 Task: Open Card Card0000000292 in Board Board0000000073 in Workspace WS0000000025 in Trello. Add Member Carxxstreet791@gmail.com to Card Card0000000292 in Board Board0000000073 in Workspace WS0000000025 in Trello. Add Red Label titled Label0000000292 to Card Card0000000292 in Board Board0000000073 in Workspace WS0000000025 in Trello. Add Checklist CL0000000292 to Card Card0000000292 in Board Board0000000073 in Workspace WS0000000025 in Trello. Add Dates with Start Date as Jul 01 2023 and Due Date as Jul 31 2023 to Card Card0000000292 in Board Board0000000073 in Workspace WS0000000025 in Trello
Action: Mouse moved to (295, 448)
Screenshot: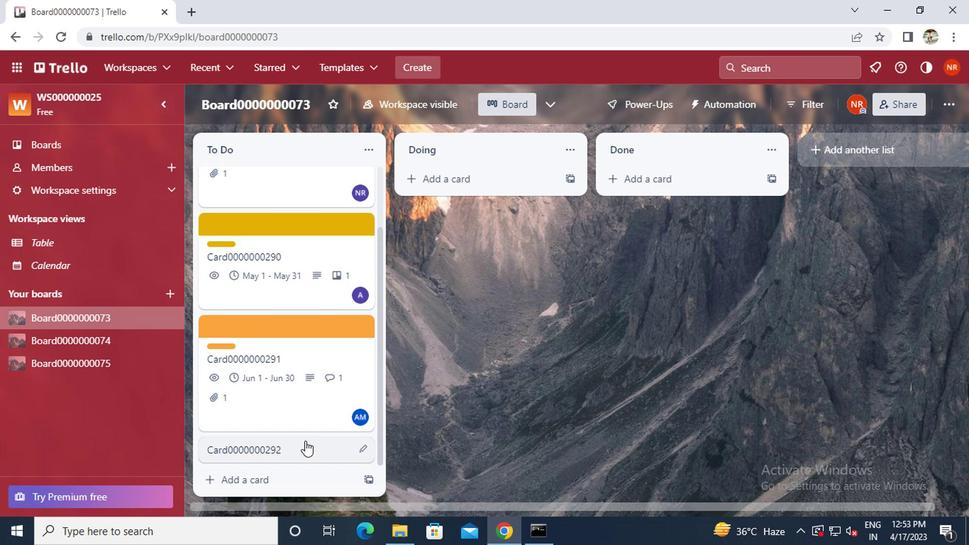 
Action: Mouse pressed left at (295, 448)
Screenshot: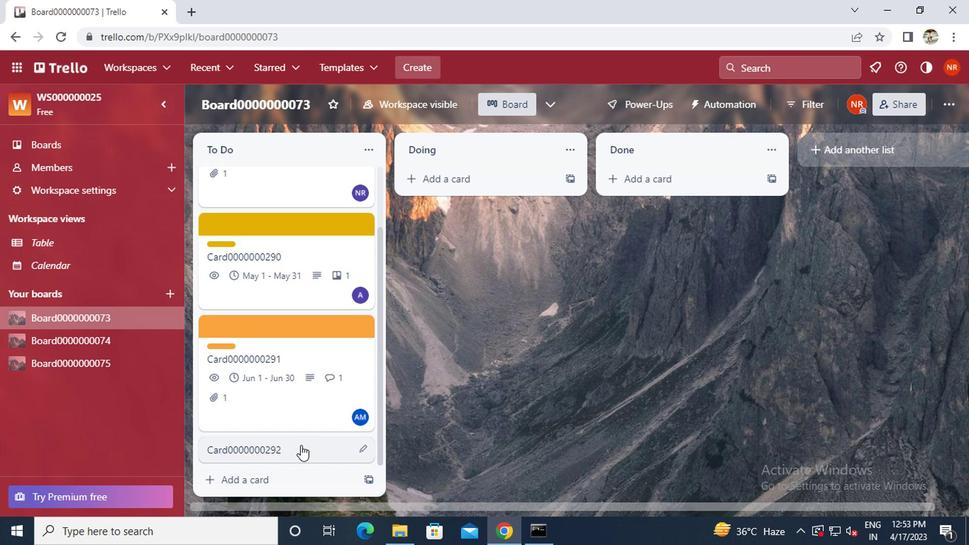 
Action: Mouse moved to (653, 184)
Screenshot: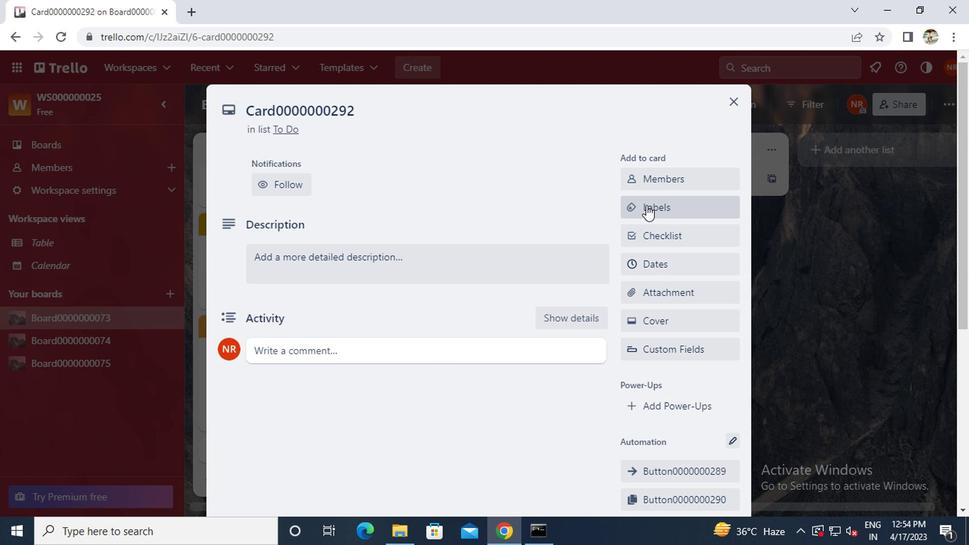 
Action: Mouse pressed left at (653, 184)
Screenshot: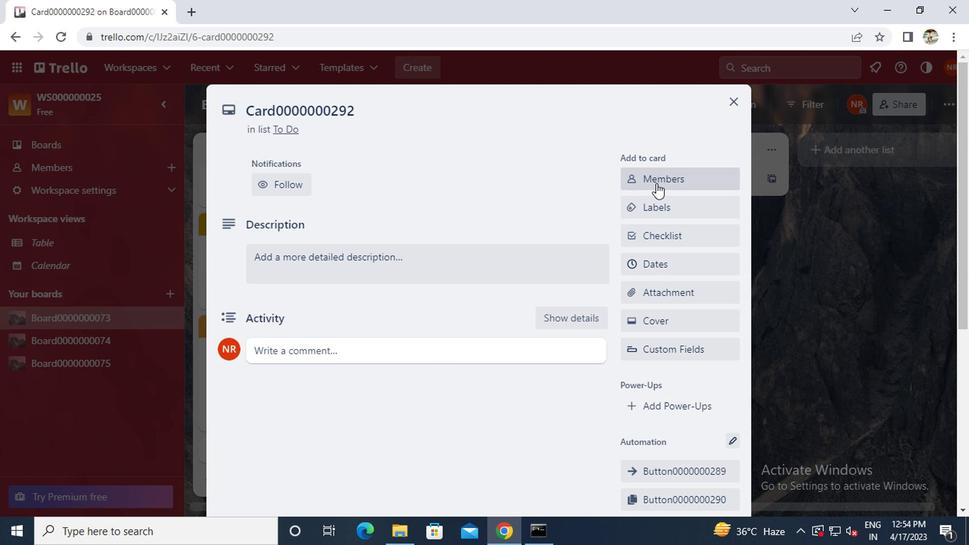 
Action: Mouse moved to (654, 183)
Screenshot: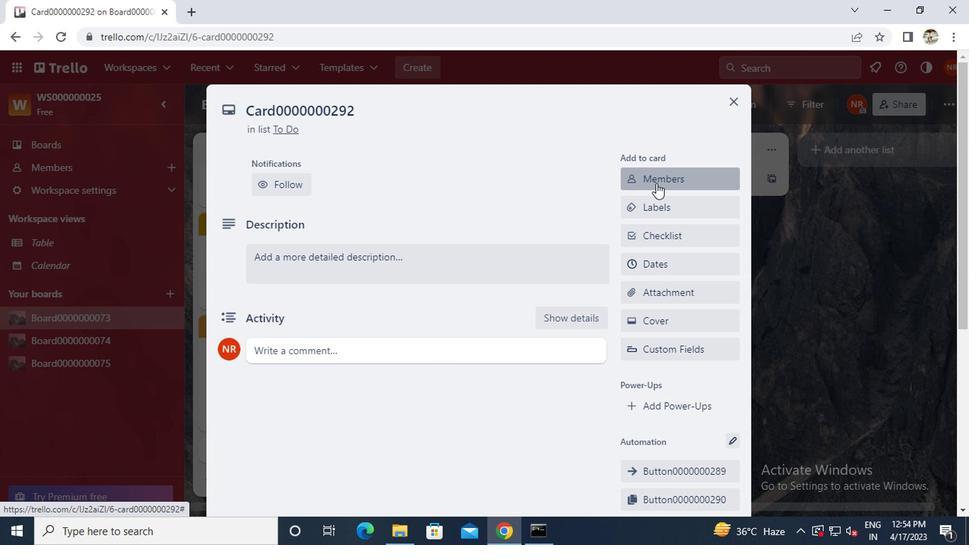
Action: Key pressed c<Key.caps_lock>ars<Key.backspace>xxstreet791<Key.shift>@GMAIL.COM
Screenshot: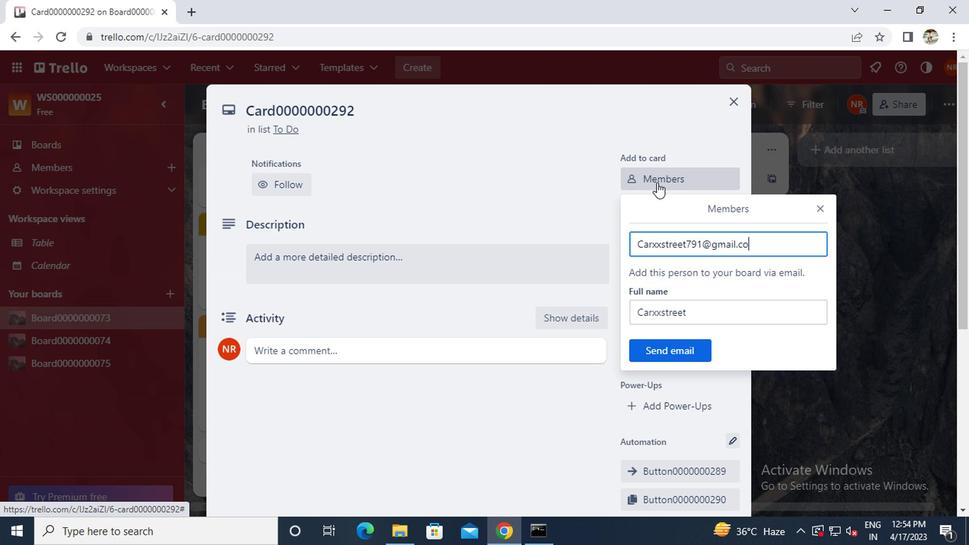 
Action: Mouse moved to (659, 353)
Screenshot: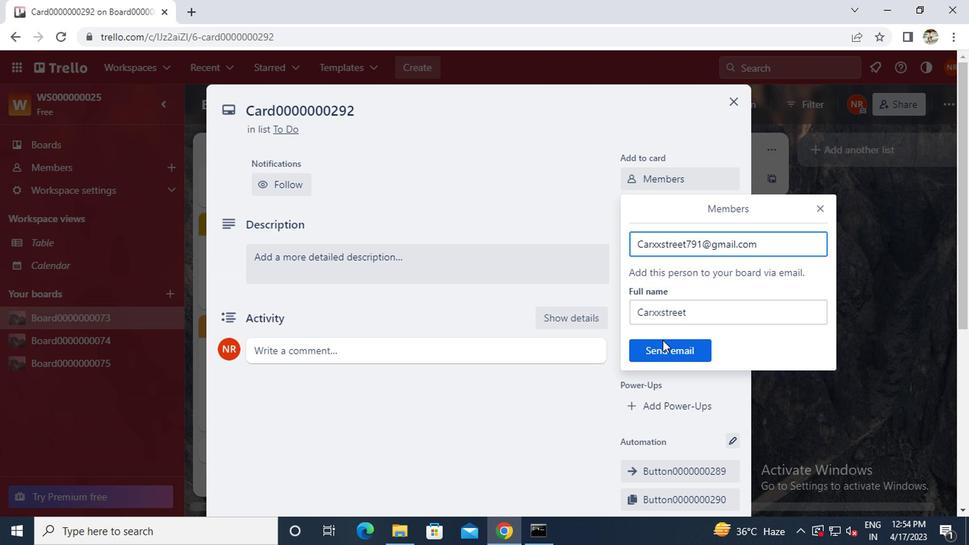 
Action: Mouse pressed left at (659, 353)
Screenshot: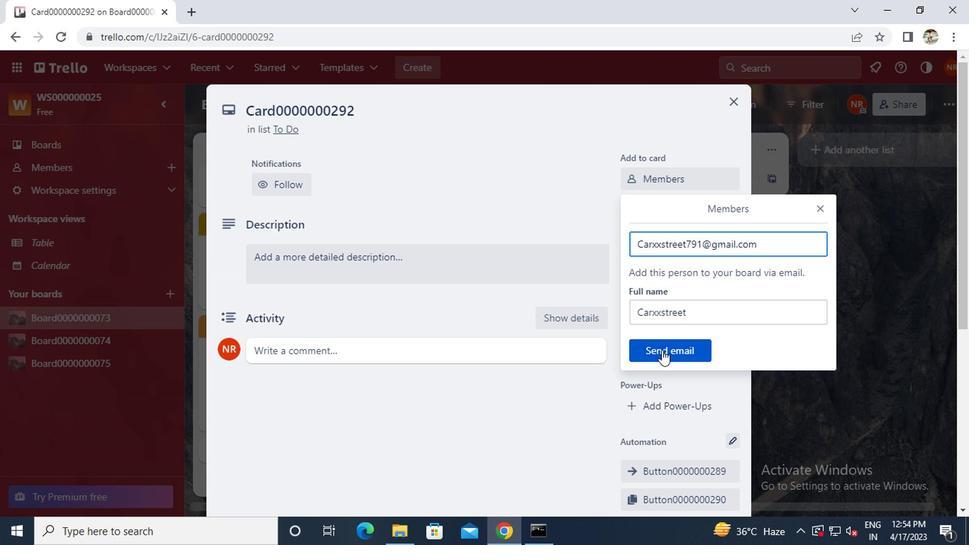 
Action: Mouse moved to (645, 198)
Screenshot: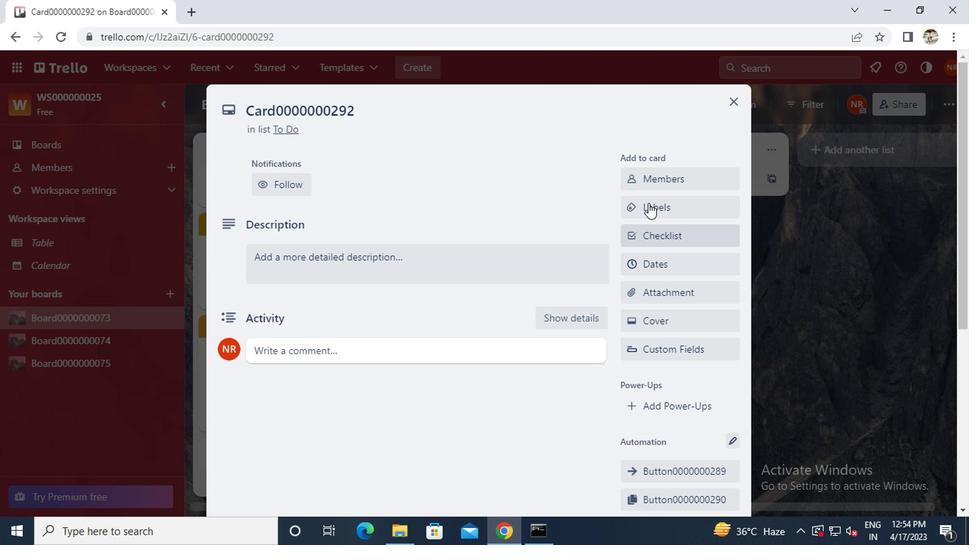 
Action: Mouse pressed left at (645, 198)
Screenshot: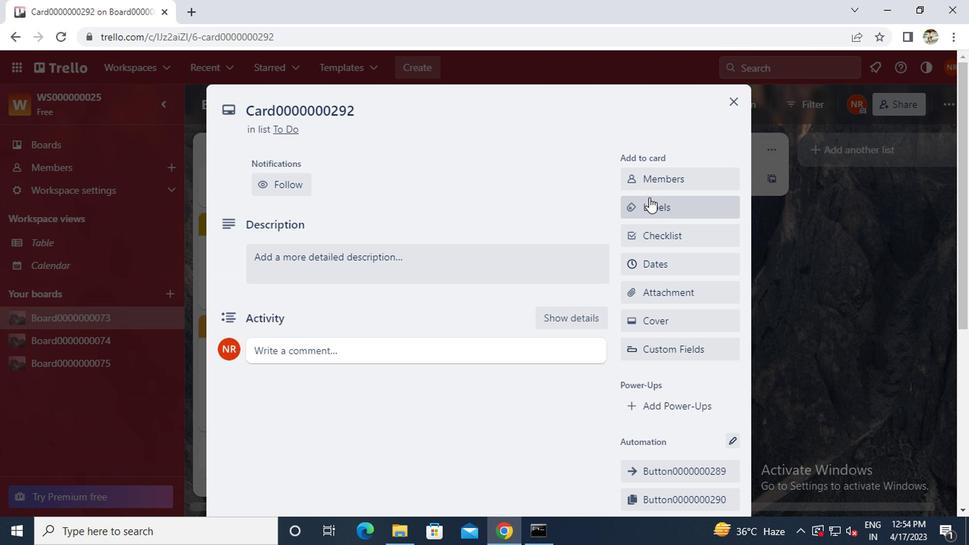 
Action: Mouse moved to (692, 424)
Screenshot: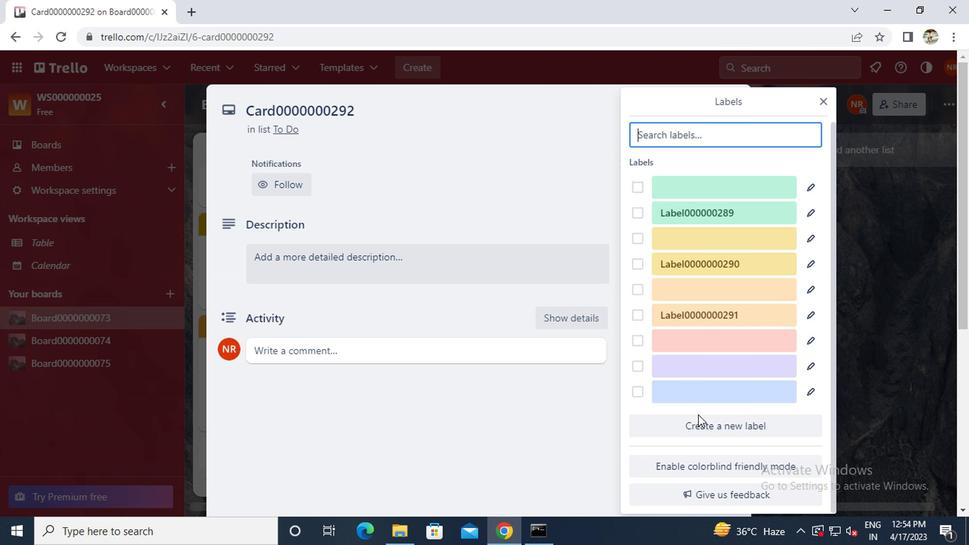 
Action: Mouse pressed left at (692, 424)
Screenshot: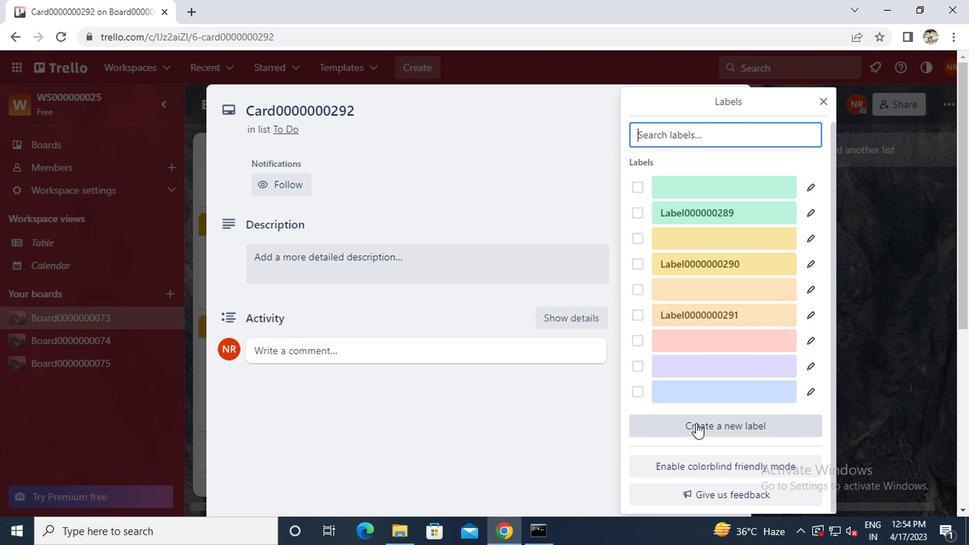 
Action: Mouse moved to (754, 337)
Screenshot: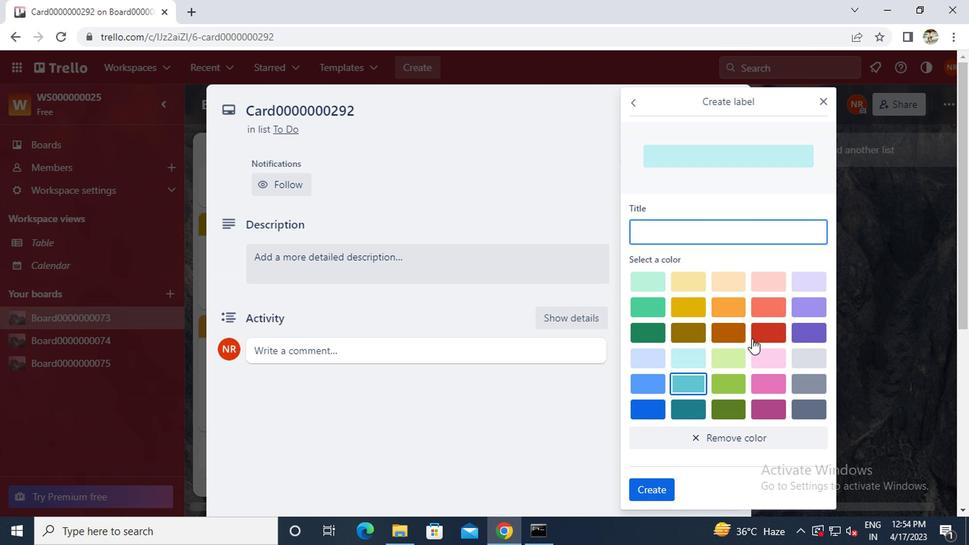 
Action: Mouse pressed left at (754, 337)
Screenshot: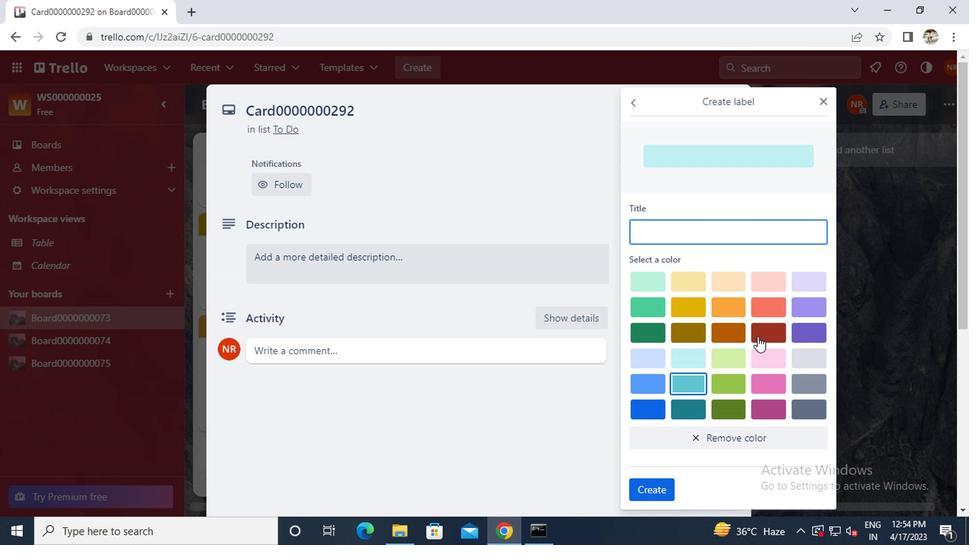 
Action: Mouse moved to (715, 229)
Screenshot: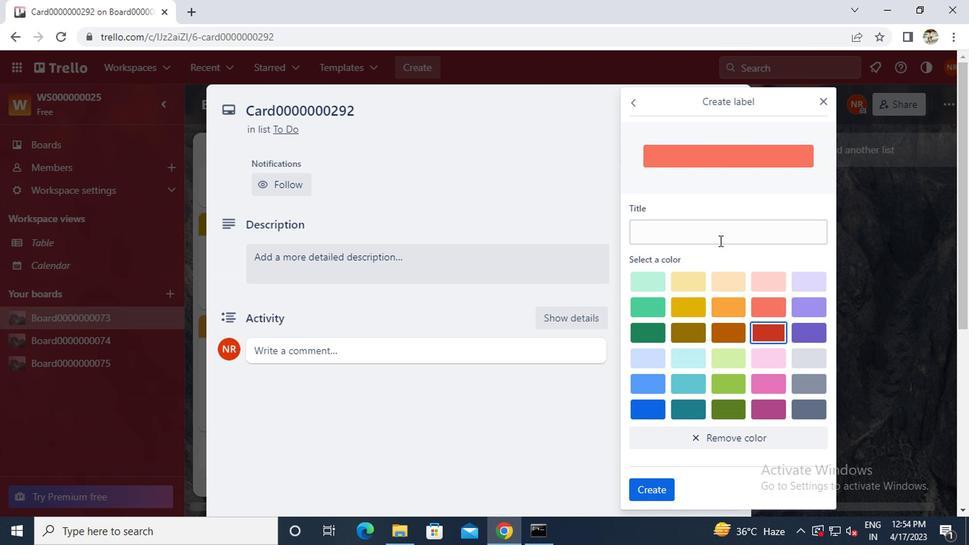 
Action: Mouse pressed left at (715, 229)
Screenshot: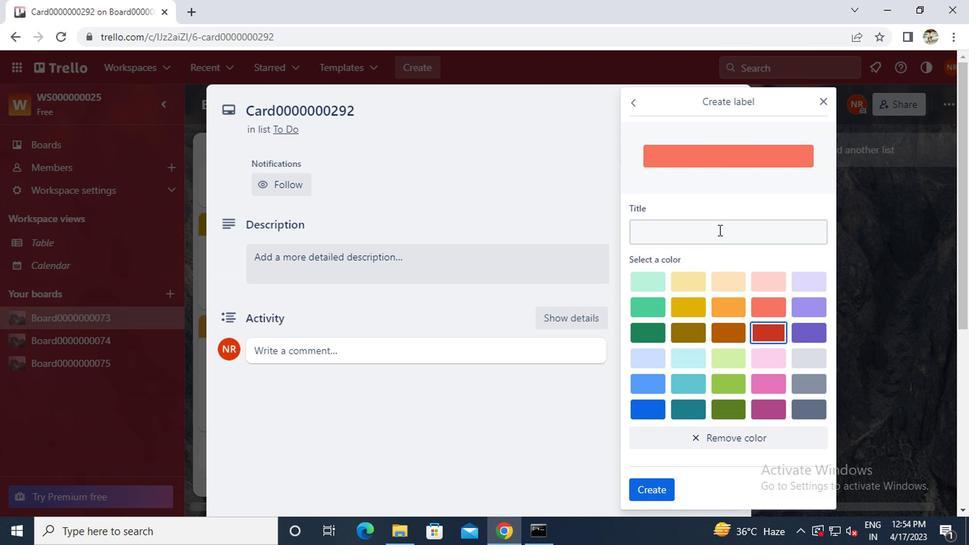 
Action: Mouse moved to (715, 229)
Screenshot: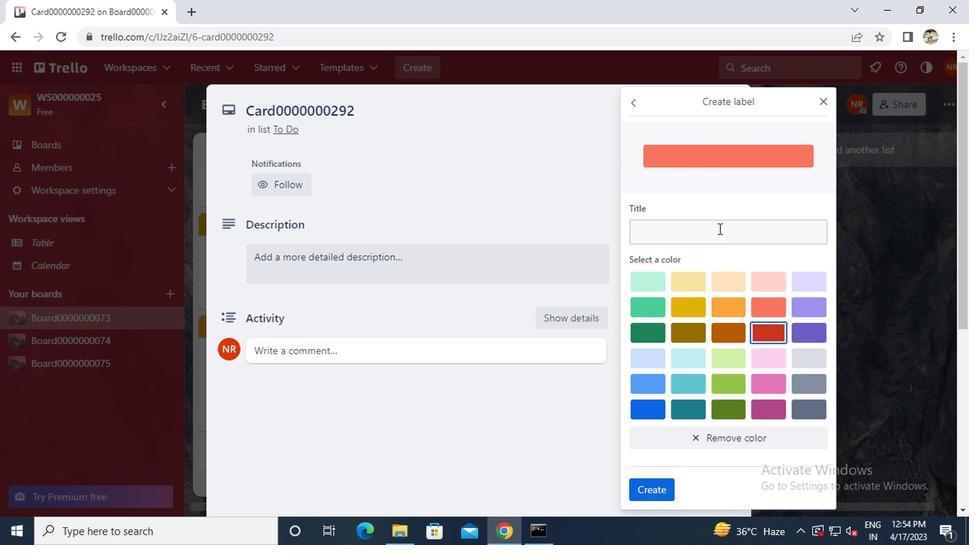 
Action: Key pressed <Key.caps_lock>
Screenshot: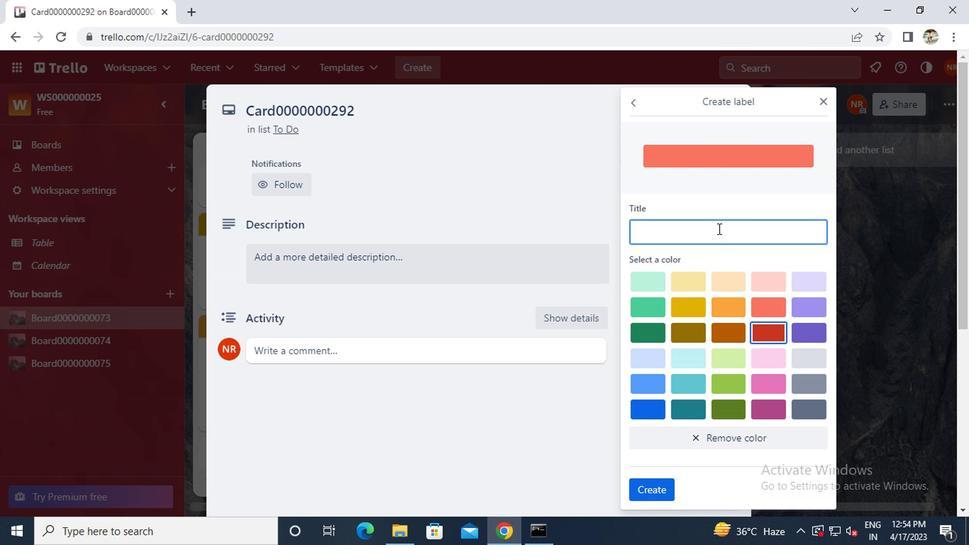 
Action: Mouse moved to (726, 222)
Screenshot: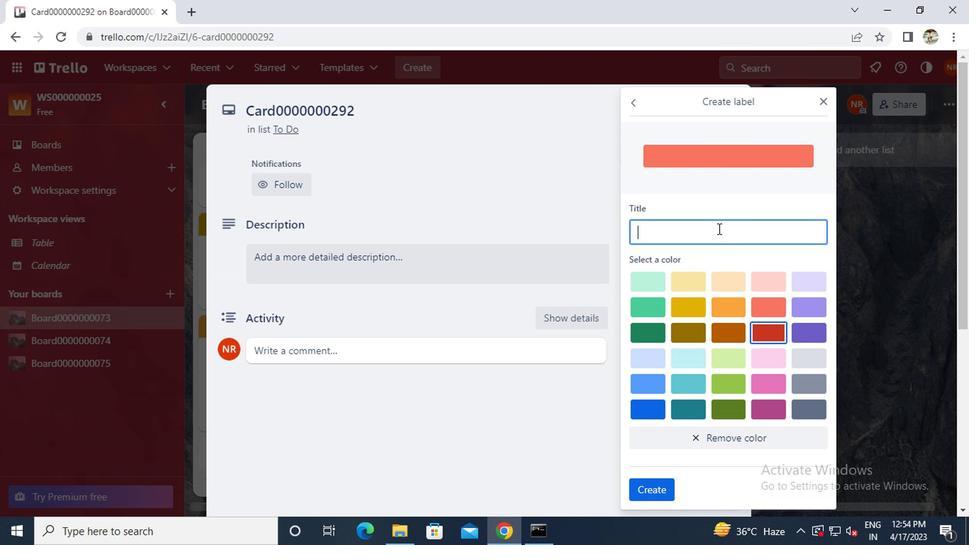 
Action: Key pressed L
Screenshot: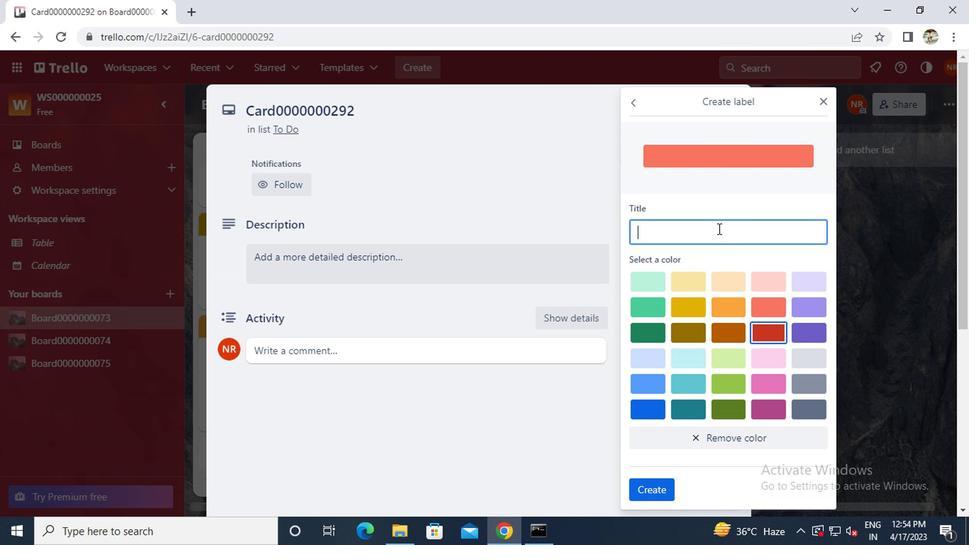 
Action: Mouse moved to (734, 216)
Screenshot: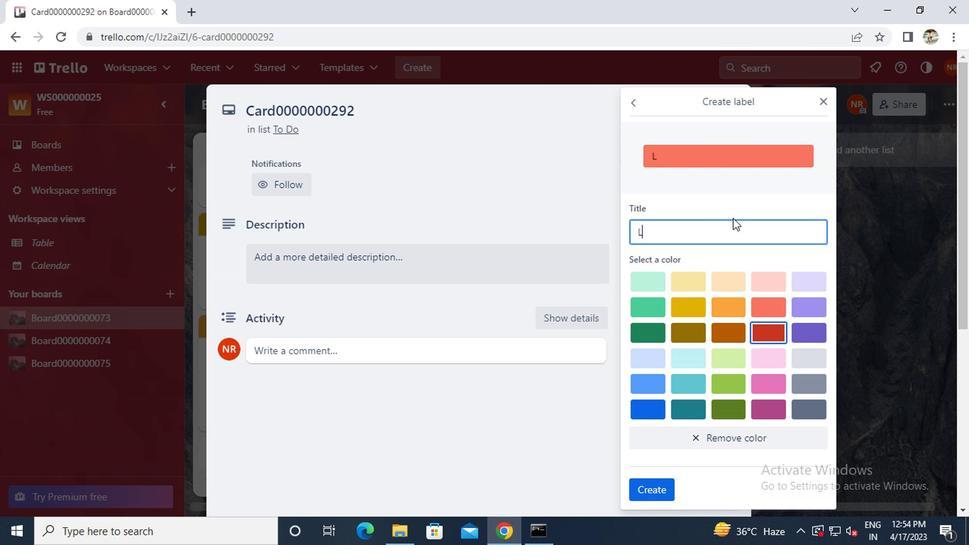 
Action: Key pressed <Key.caps_lock>A
Screenshot: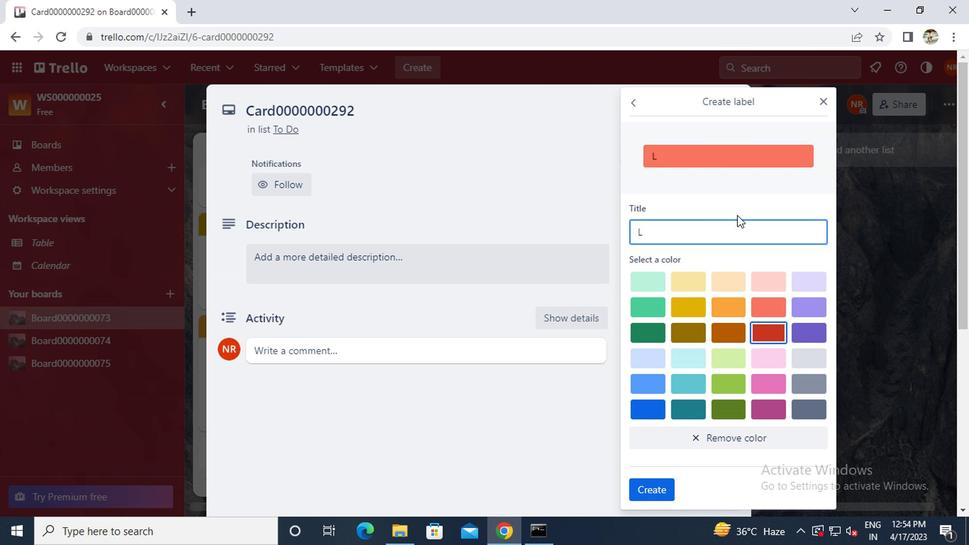 
Action: Mouse moved to (734, 216)
Screenshot: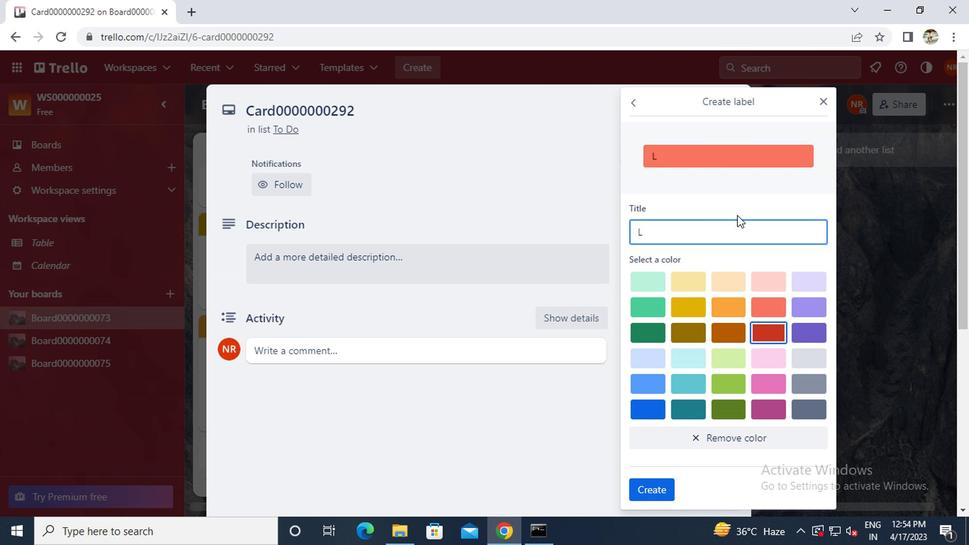 
Action: Key pressed BEL00000
Screenshot: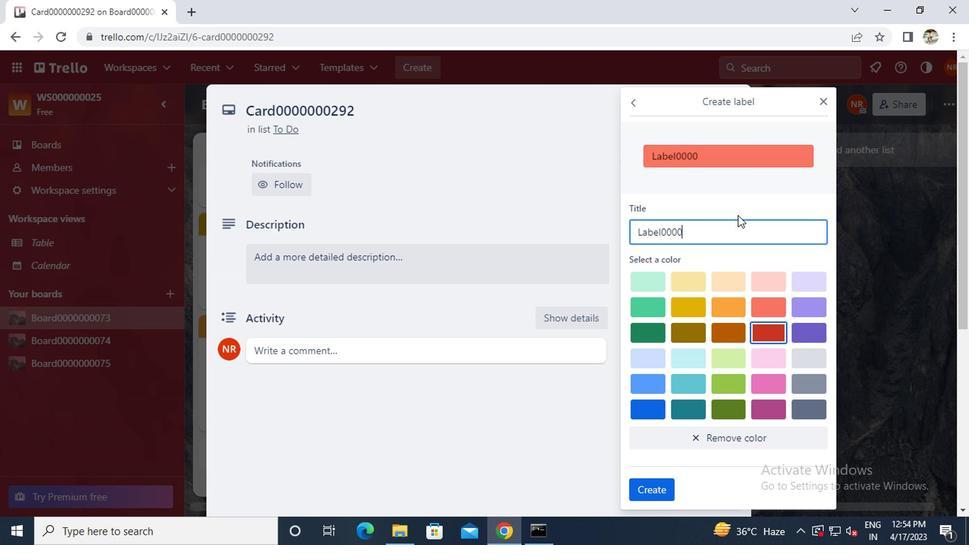
Action: Mouse moved to (736, 215)
Screenshot: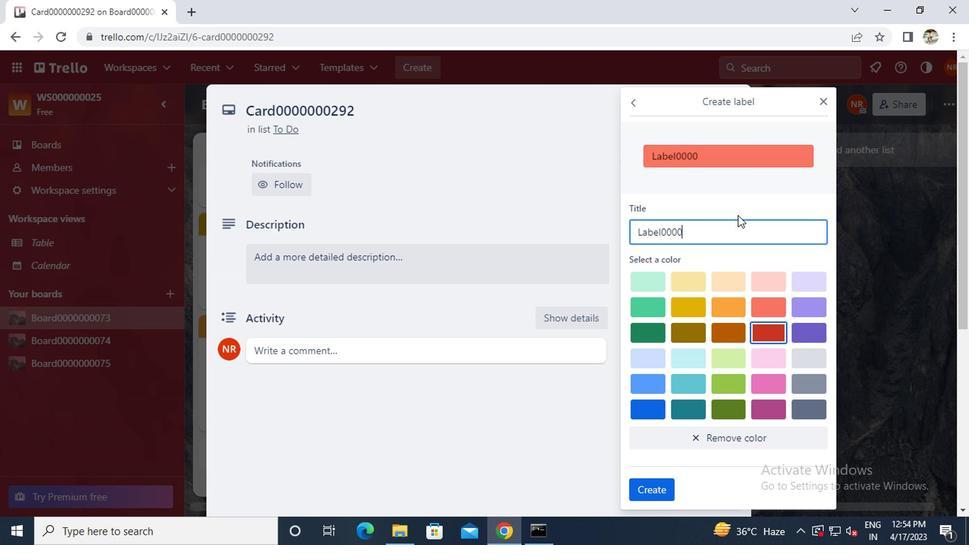 
Action: Key pressed 00292
Screenshot: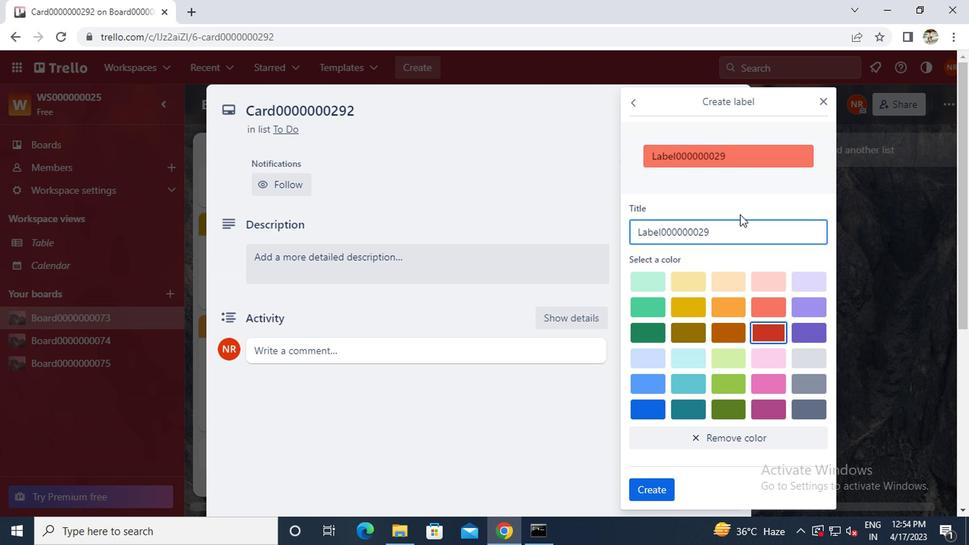 
Action: Mouse moved to (645, 487)
Screenshot: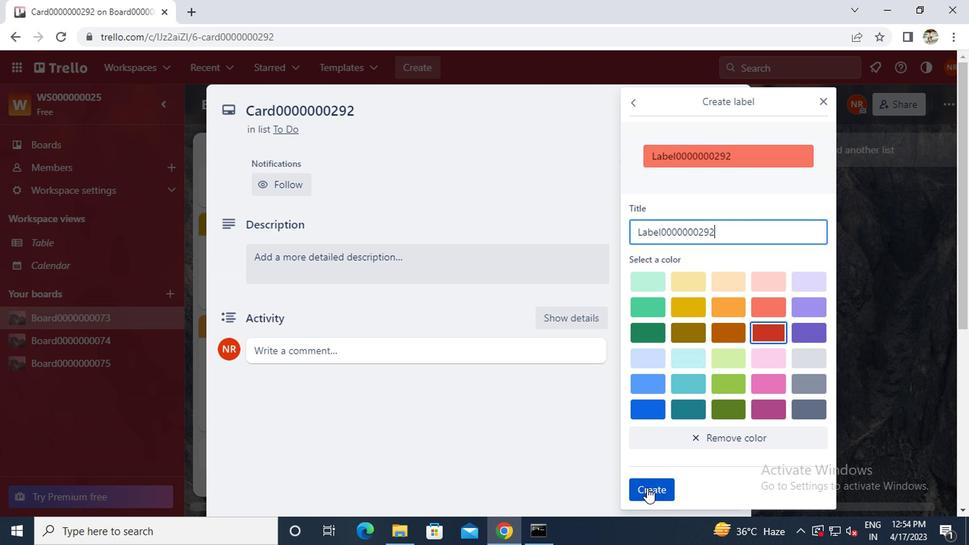 
Action: Mouse pressed left at (645, 487)
Screenshot: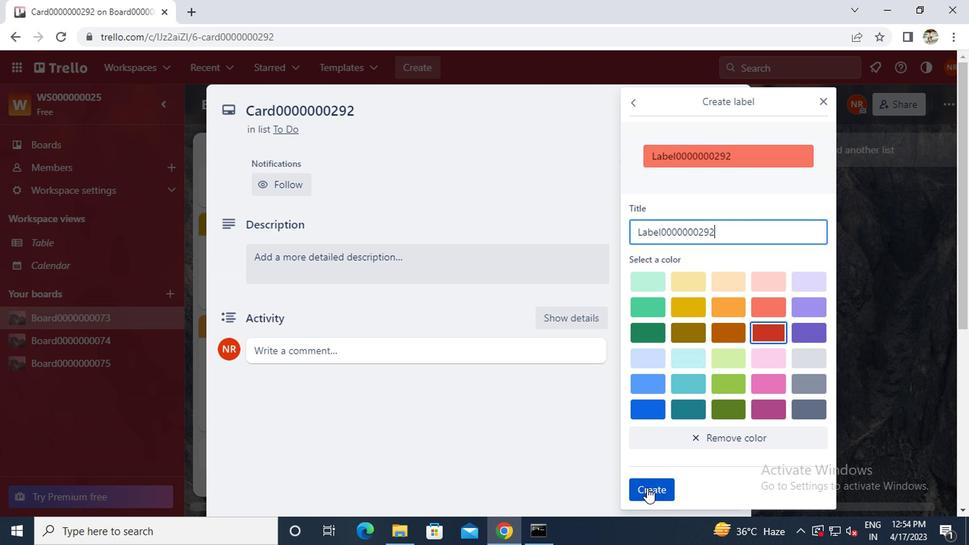 
Action: Mouse moved to (821, 97)
Screenshot: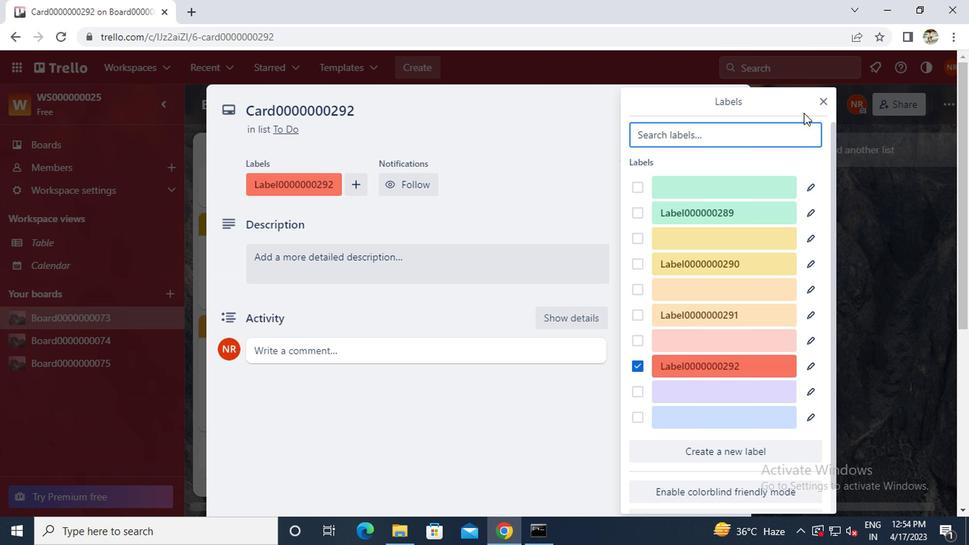 
Action: Mouse pressed left at (821, 97)
Screenshot: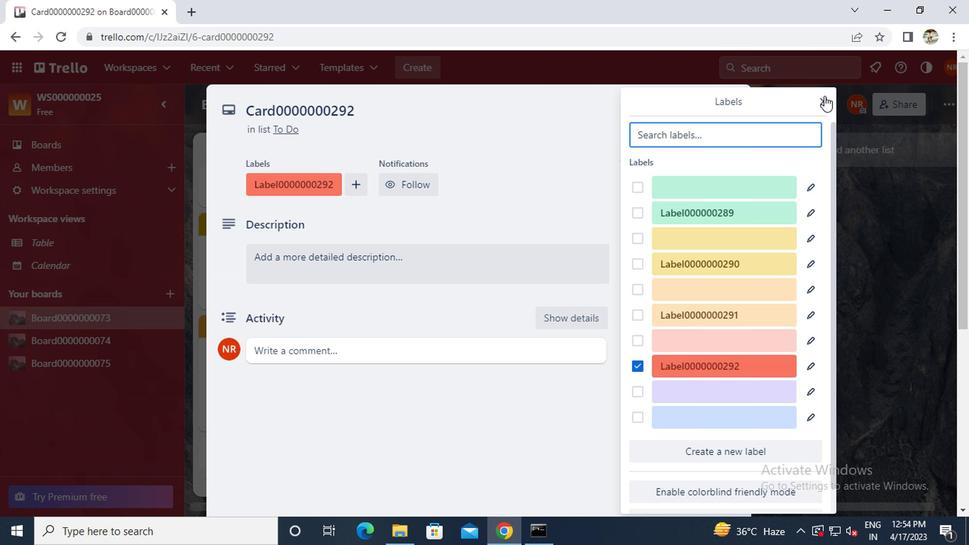 
Action: Mouse moved to (697, 227)
Screenshot: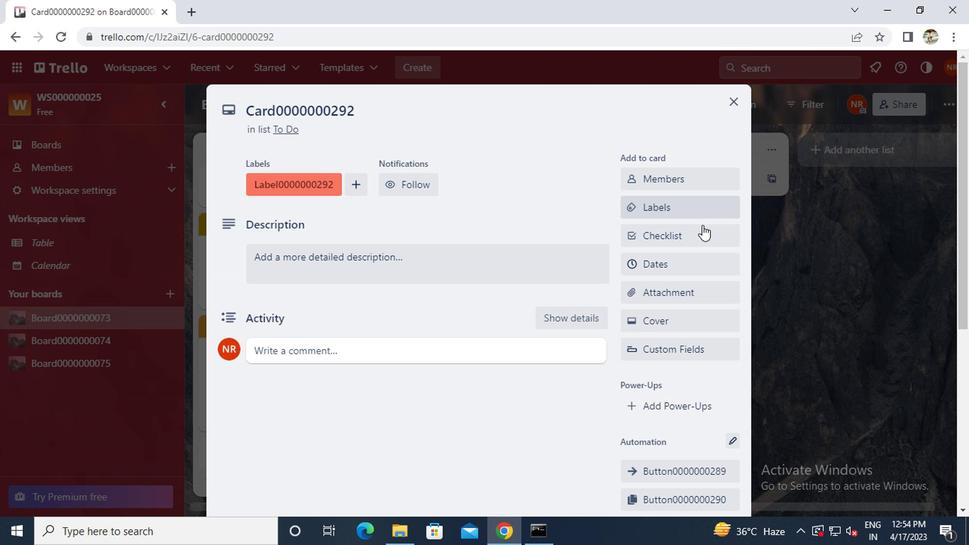 
Action: Mouse pressed left at (697, 227)
Screenshot: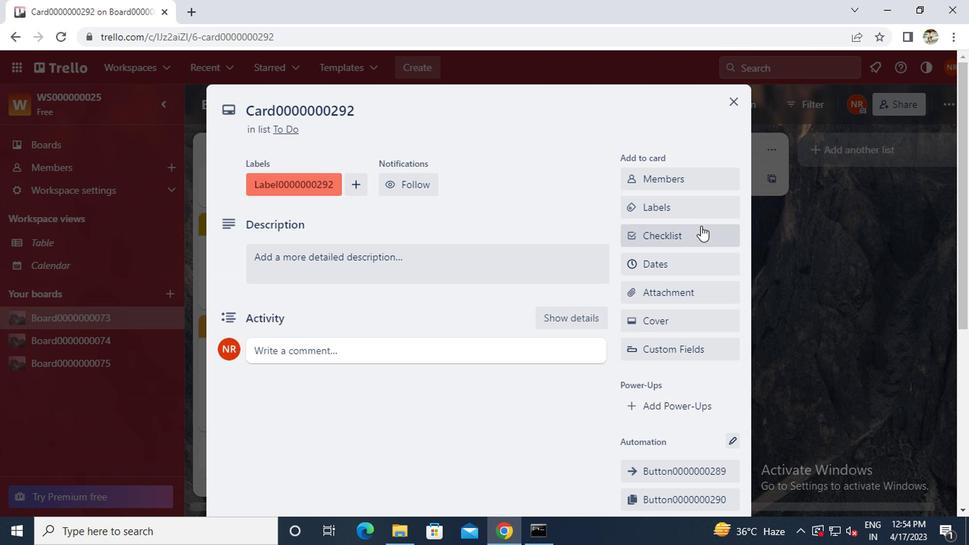 
Action: Mouse moved to (697, 227)
Screenshot: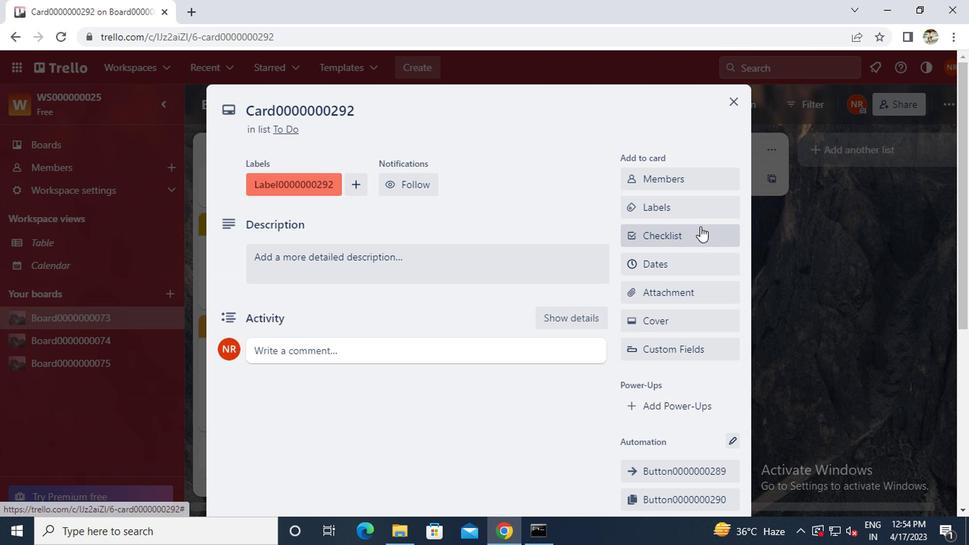 
Action: Key pressed <Key.caps_lock>CL0000000292
Screenshot: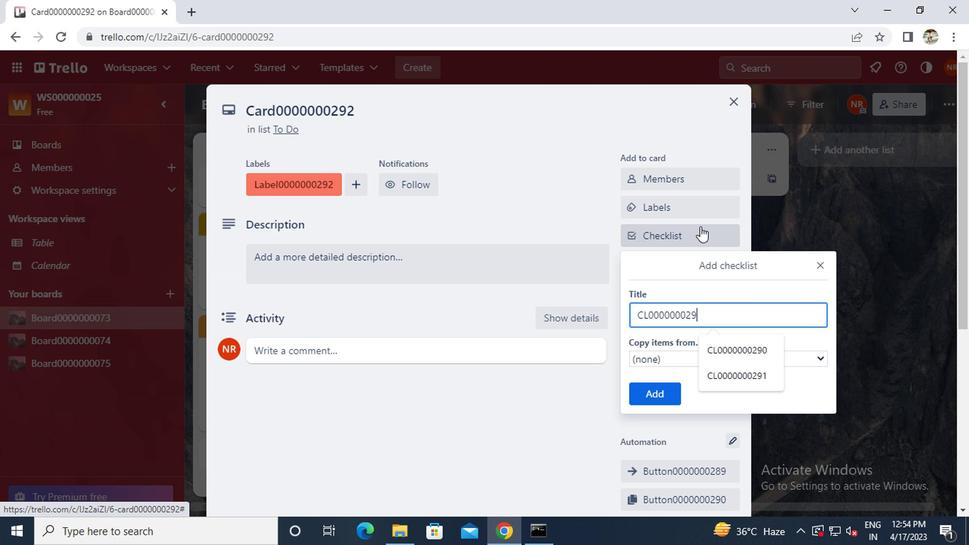 
Action: Mouse moved to (660, 390)
Screenshot: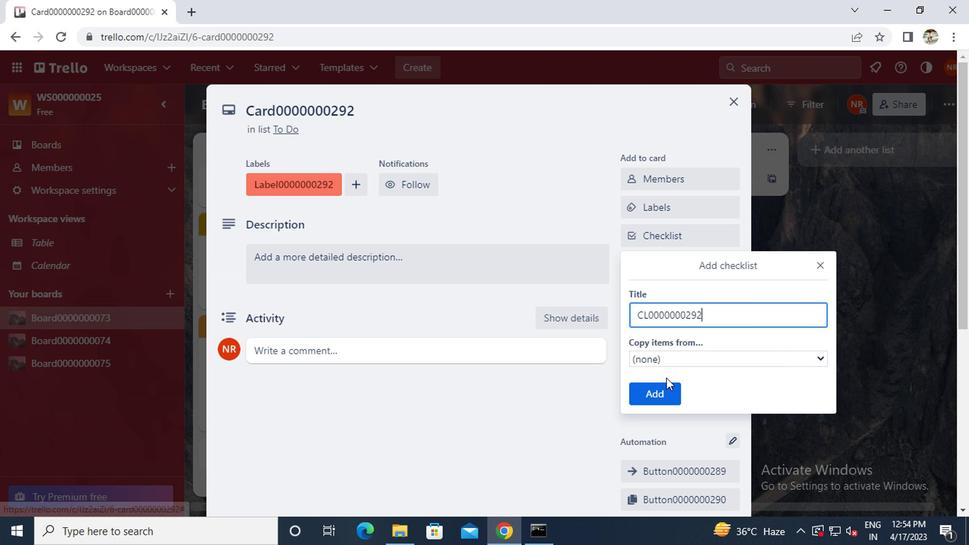 
Action: Mouse pressed left at (660, 390)
Screenshot: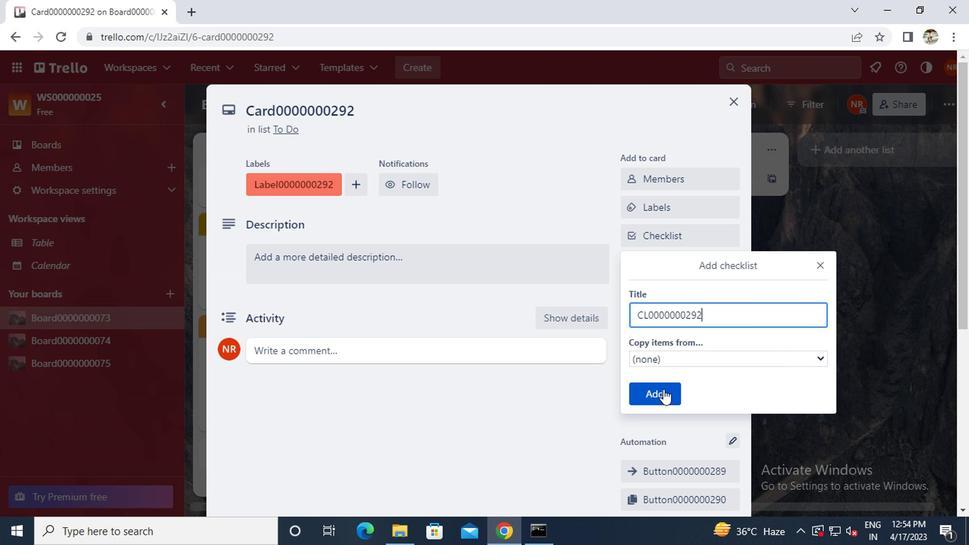 
Action: Mouse moved to (659, 269)
Screenshot: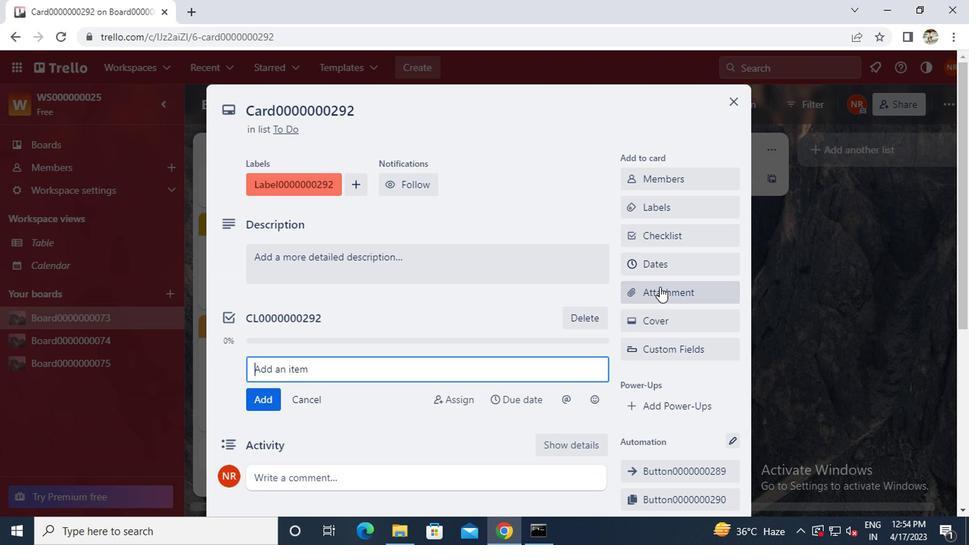 
Action: Mouse pressed left at (659, 269)
Screenshot: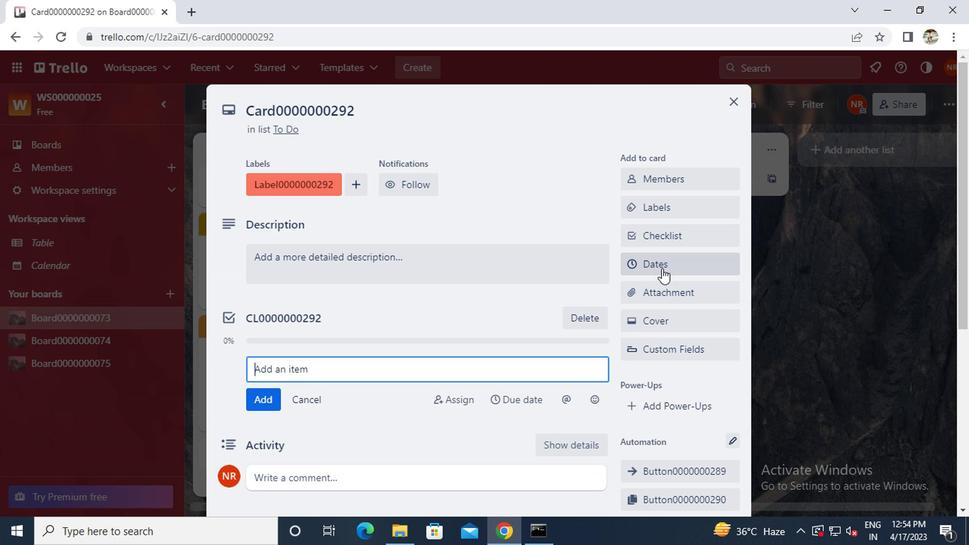 
Action: Mouse moved to (631, 355)
Screenshot: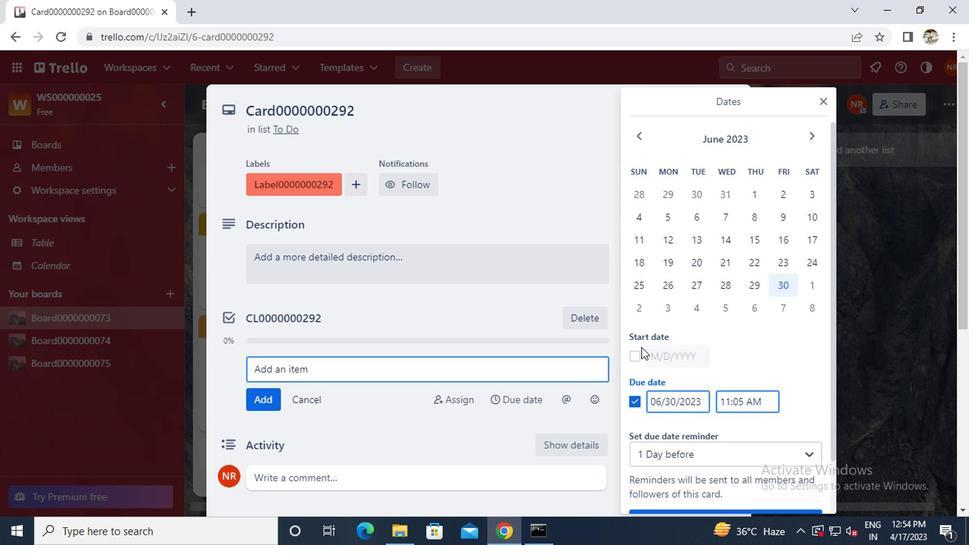 
Action: Mouse pressed left at (631, 355)
Screenshot: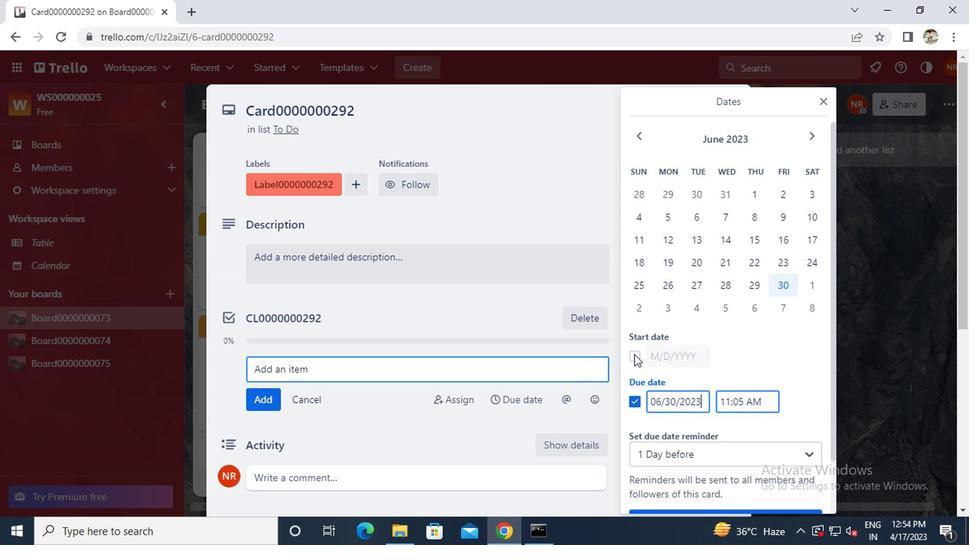 
Action: Mouse moved to (808, 134)
Screenshot: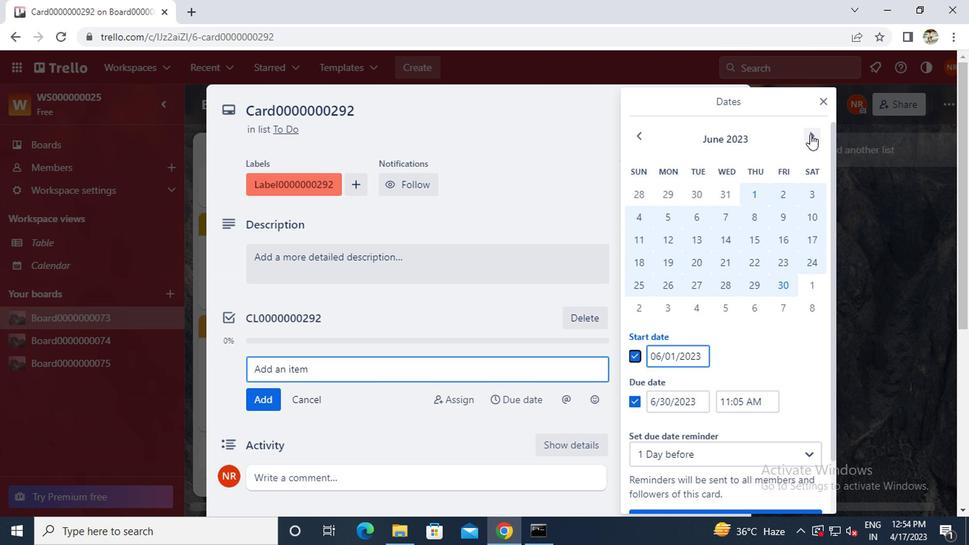 
Action: Mouse pressed left at (808, 134)
Screenshot: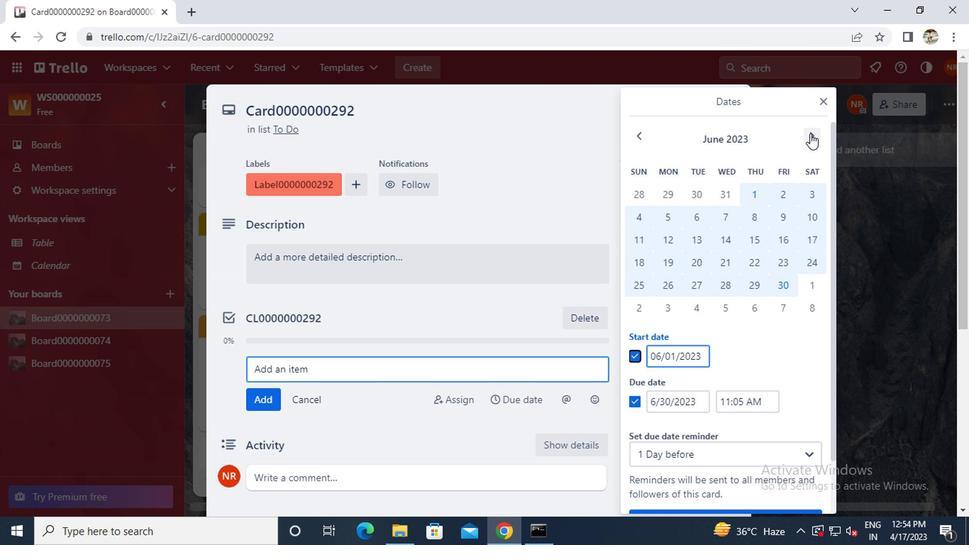 
Action: Mouse moved to (806, 197)
Screenshot: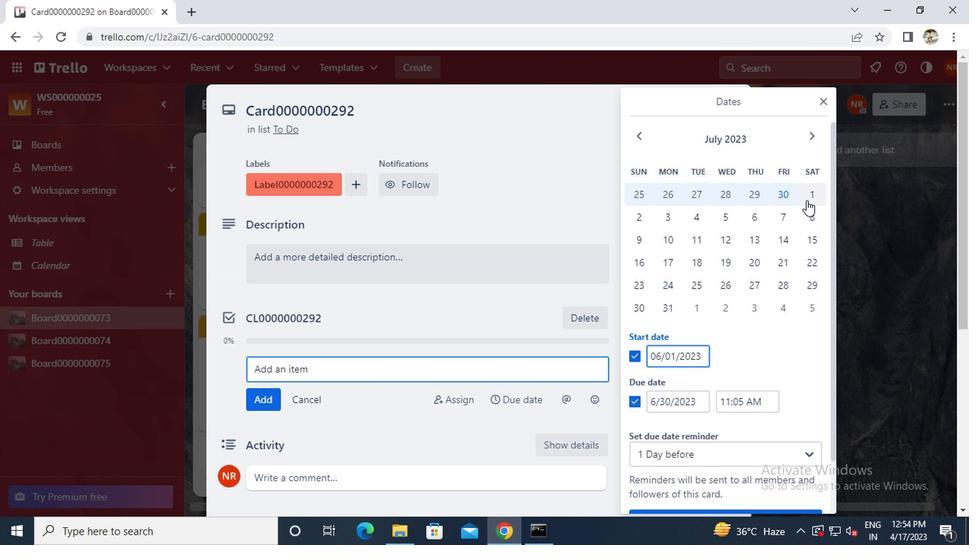 
Action: Mouse pressed left at (806, 197)
Screenshot: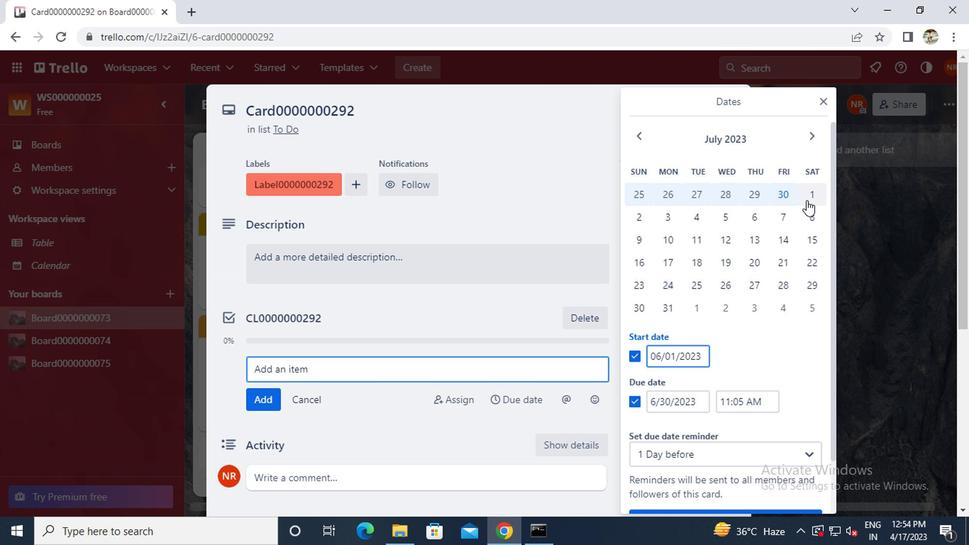 
Action: Mouse moved to (668, 310)
Screenshot: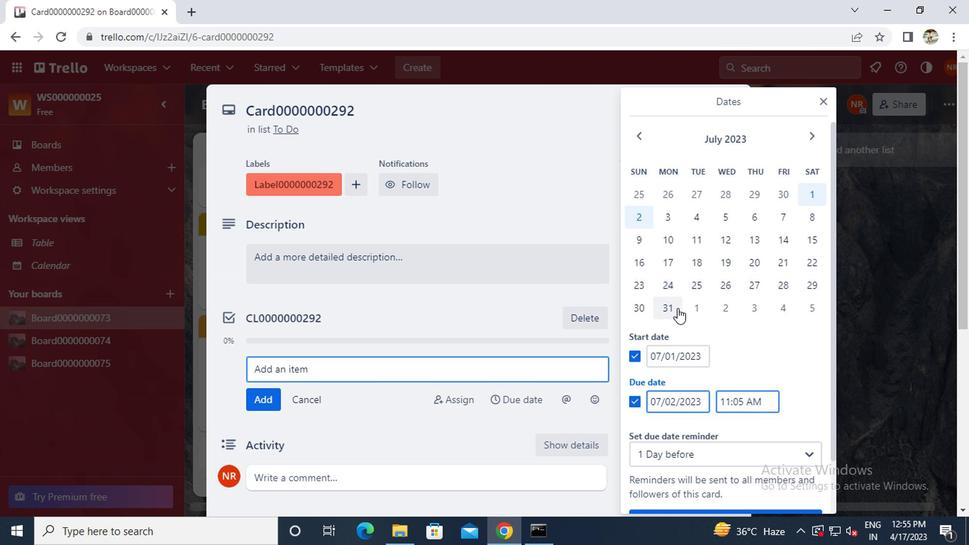 
Action: Mouse pressed left at (668, 310)
Screenshot: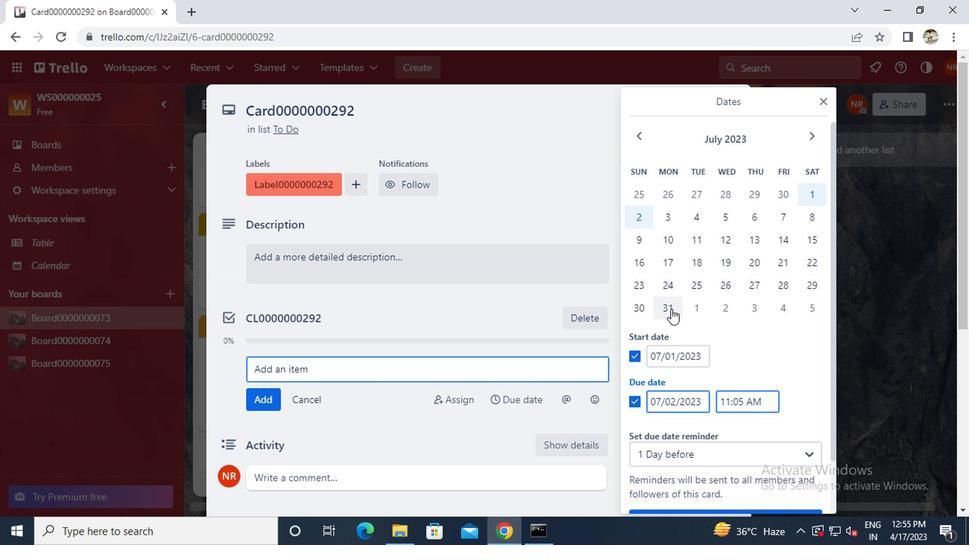 
Action: Mouse moved to (668, 308)
Screenshot: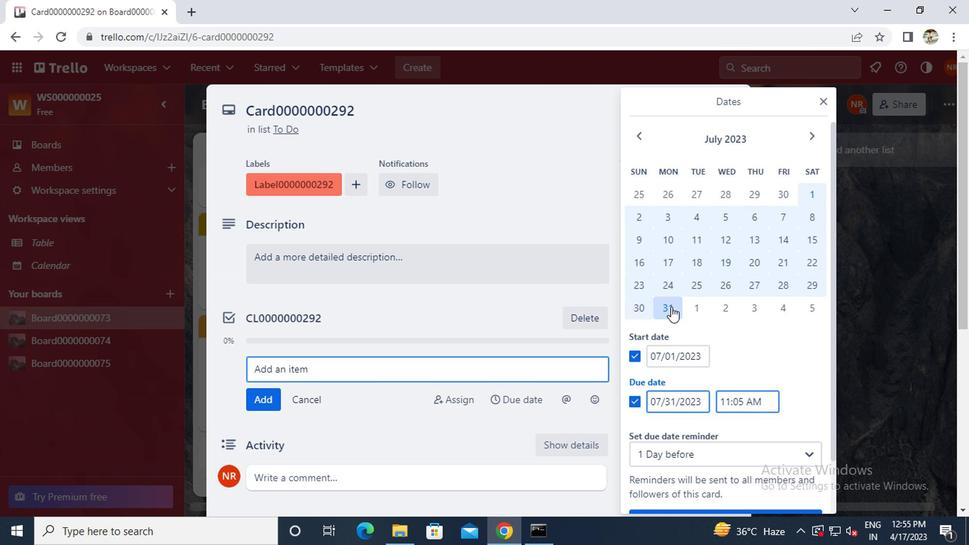 
Action: Mouse scrolled (668, 307) with delta (0, -1)
Screenshot: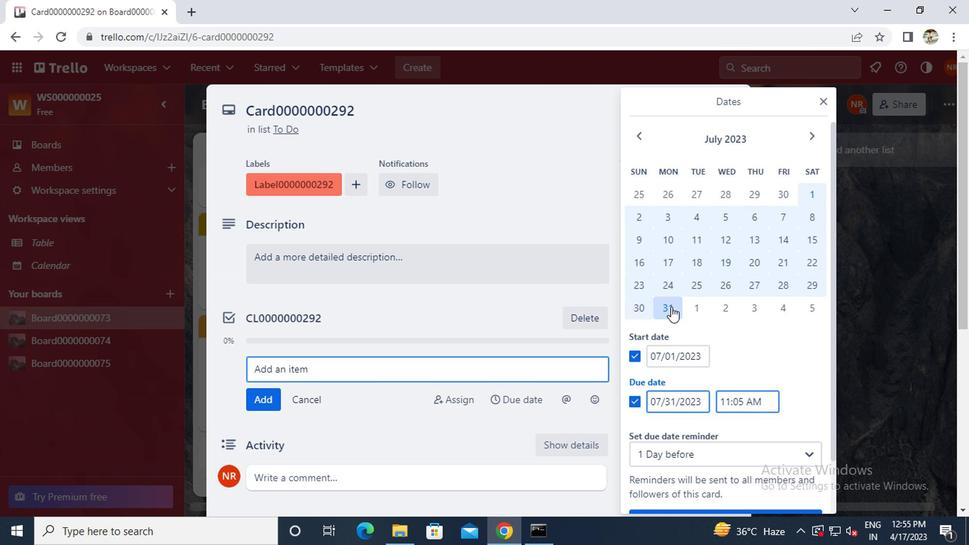 
Action: Mouse moved to (669, 309)
Screenshot: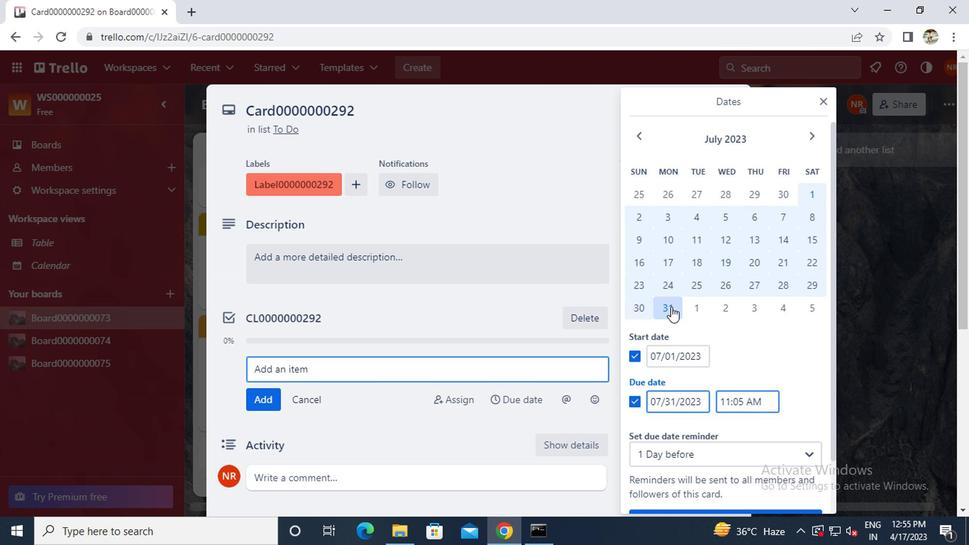 
Action: Mouse scrolled (669, 308) with delta (0, -1)
Screenshot: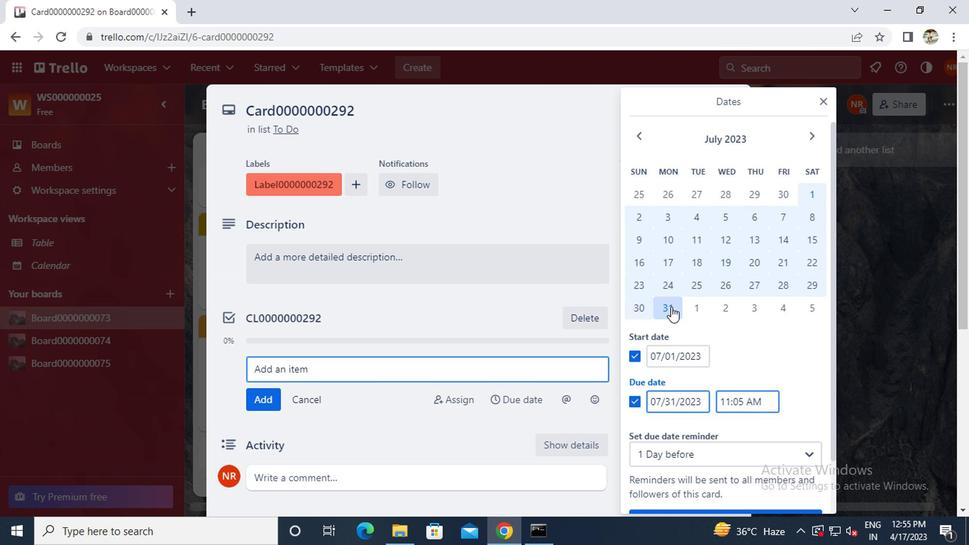
Action: Mouse moved to (669, 310)
Screenshot: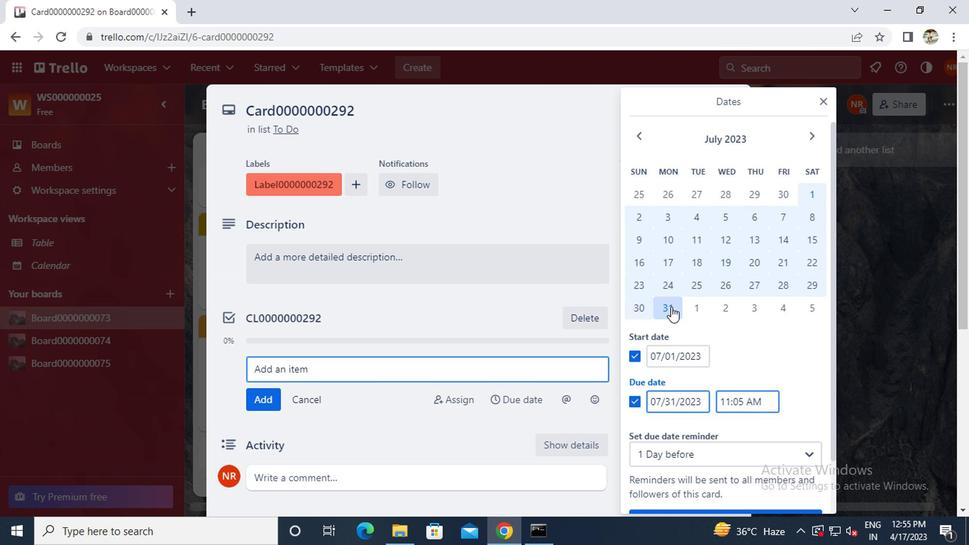 
Action: Mouse scrolled (669, 310) with delta (0, 0)
Screenshot: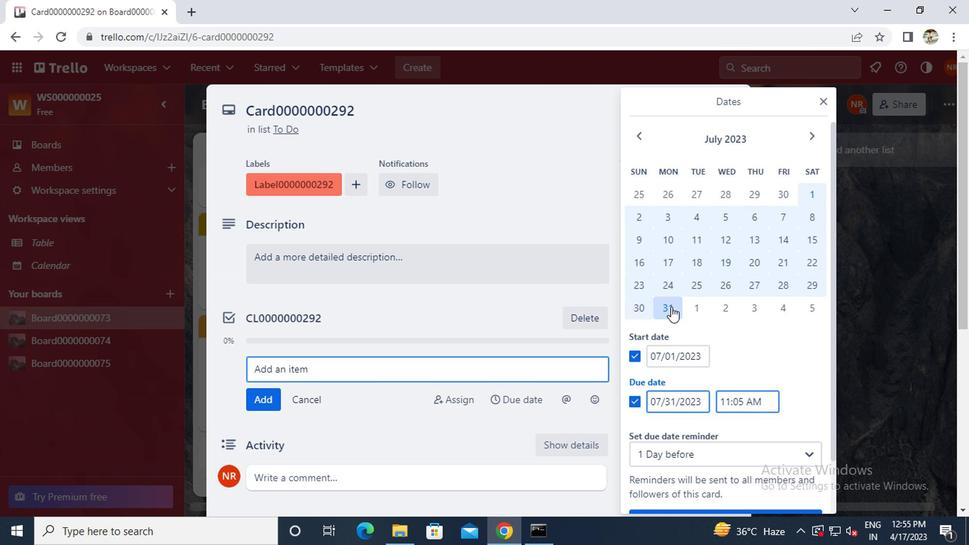 
Action: Mouse moved to (671, 461)
Screenshot: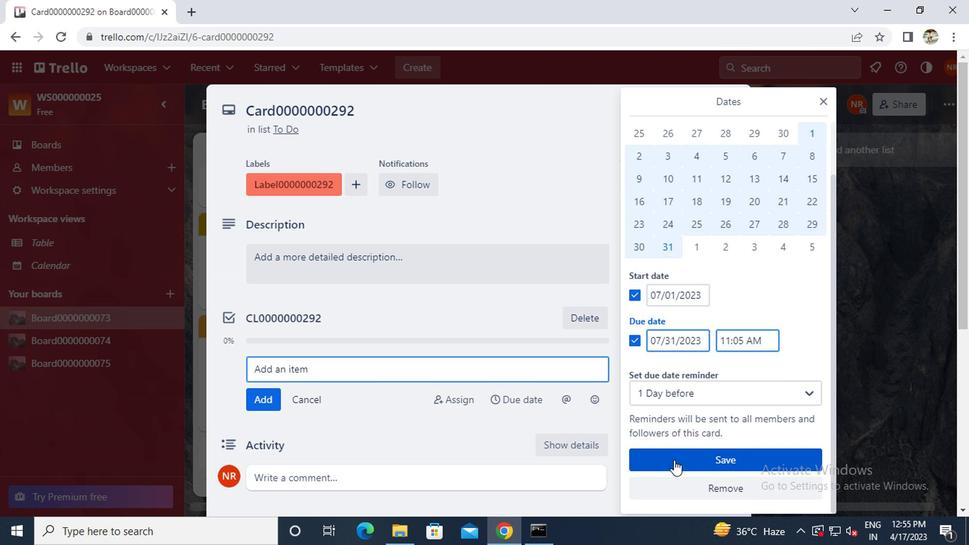 
Action: Mouse pressed left at (671, 461)
Screenshot: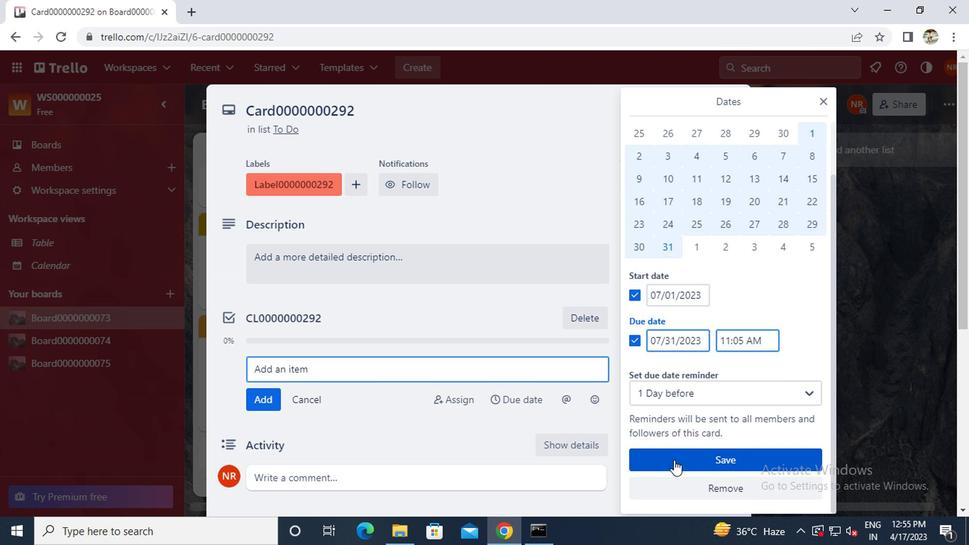 
Action: Mouse moved to (675, 449)
Screenshot: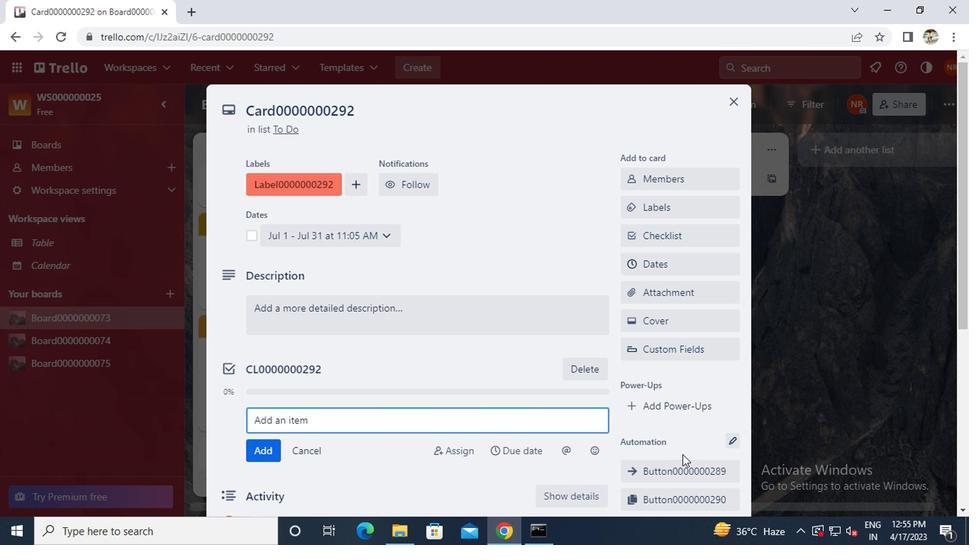 
